 Task: Add Earth's Best Organic Fruit Yogurt Smoothie Strawberry Banana Pouch to the cart.
Action: Mouse moved to (227, 115)
Screenshot: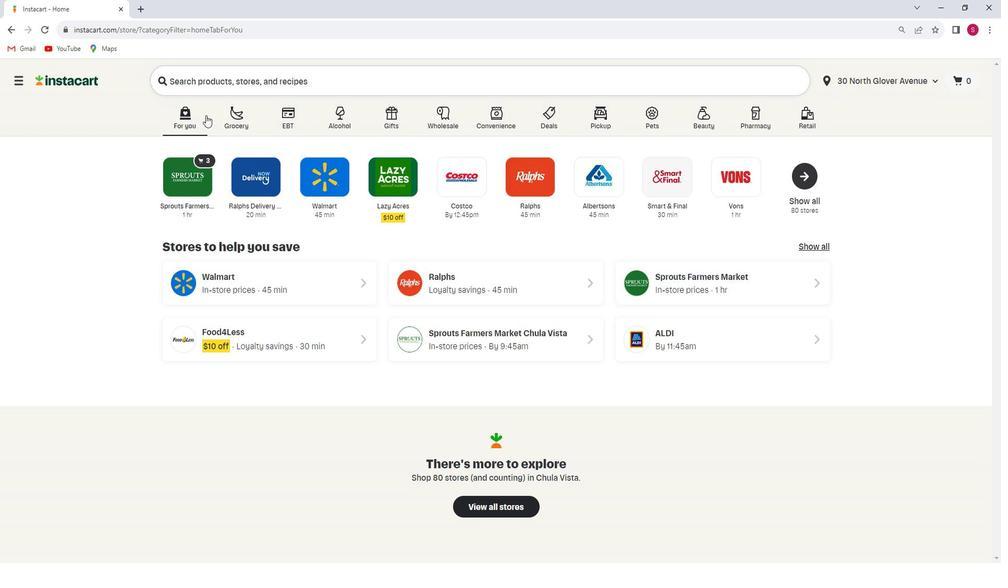 
Action: Mouse pressed left at (227, 115)
Screenshot: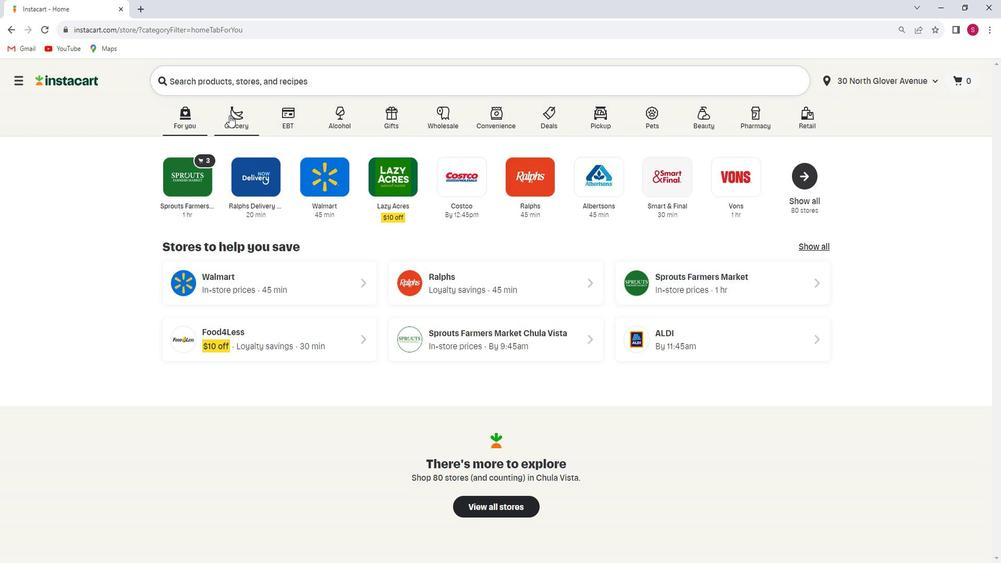 
Action: Mouse moved to (248, 316)
Screenshot: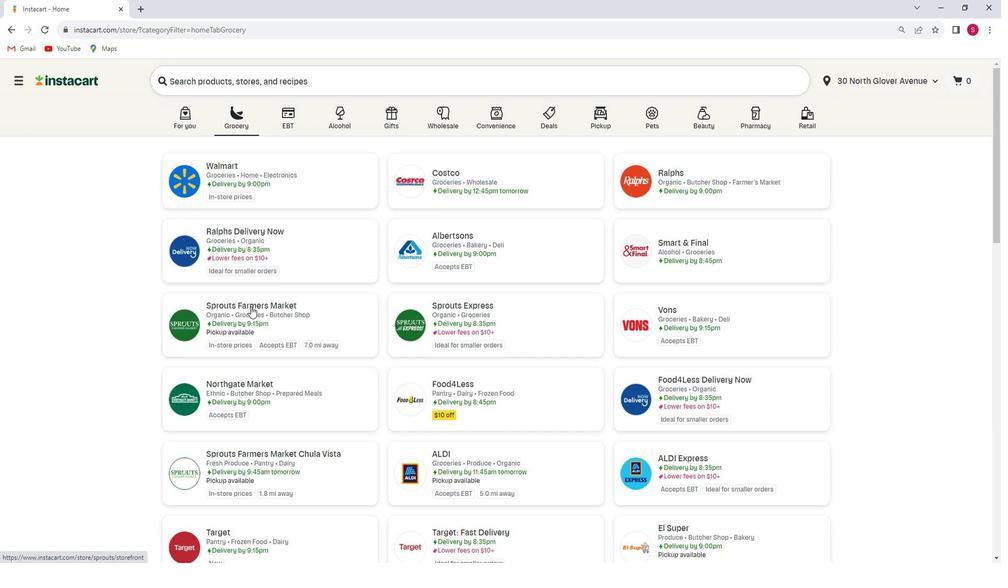 
Action: Mouse pressed left at (248, 316)
Screenshot: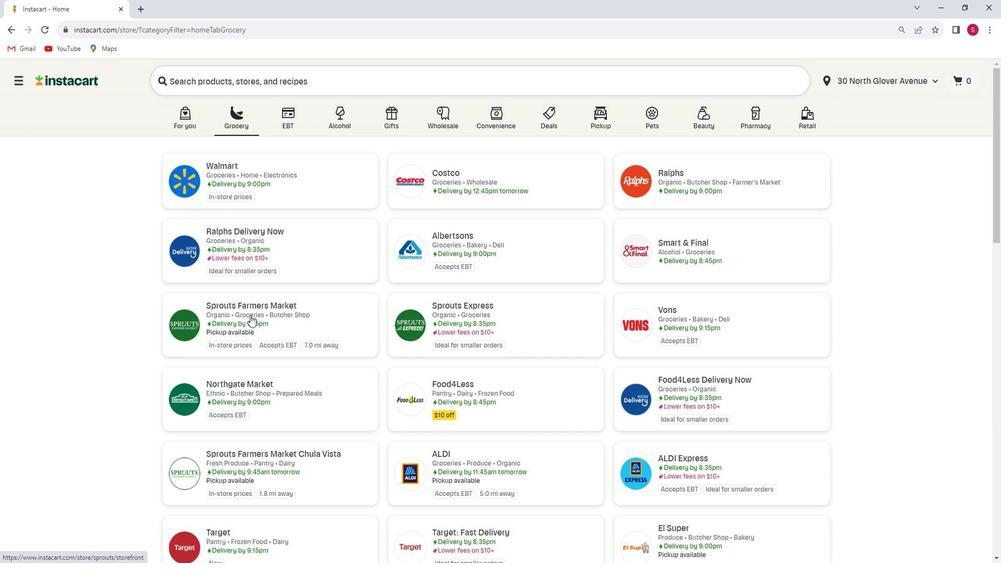
Action: Mouse moved to (38, 405)
Screenshot: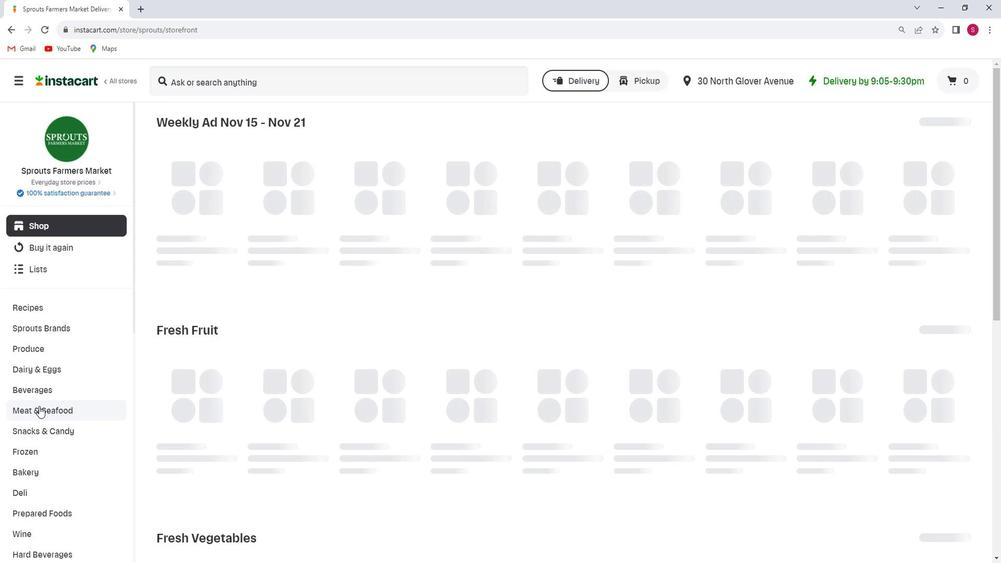 
Action: Mouse scrolled (38, 405) with delta (0, 0)
Screenshot: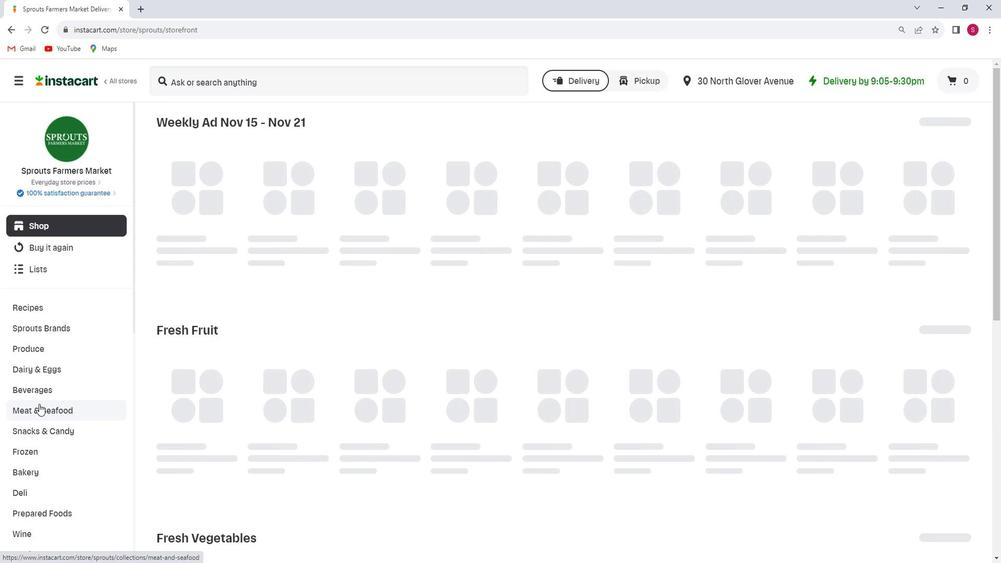 
Action: Mouse scrolled (38, 405) with delta (0, 0)
Screenshot: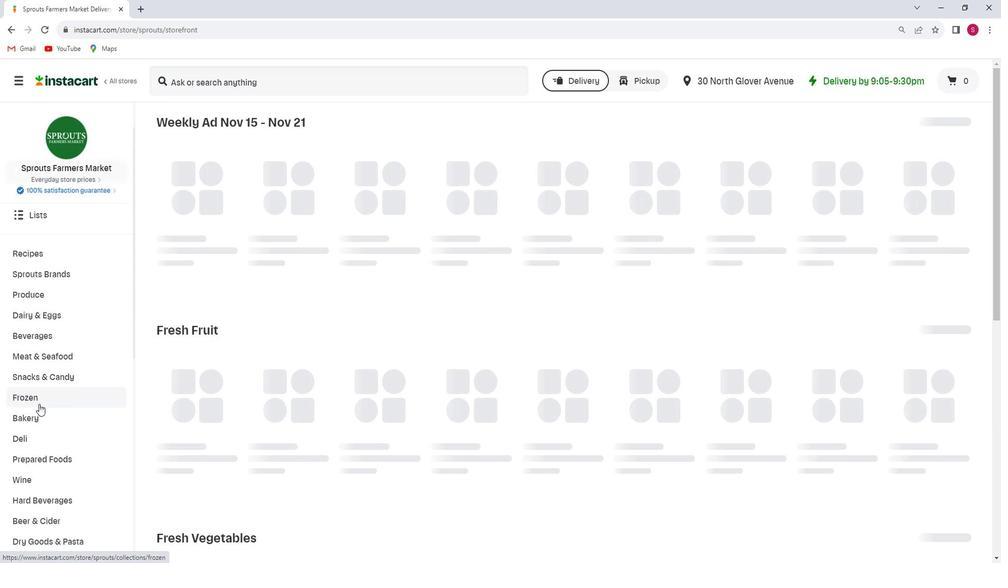 
Action: Mouse scrolled (38, 405) with delta (0, 0)
Screenshot: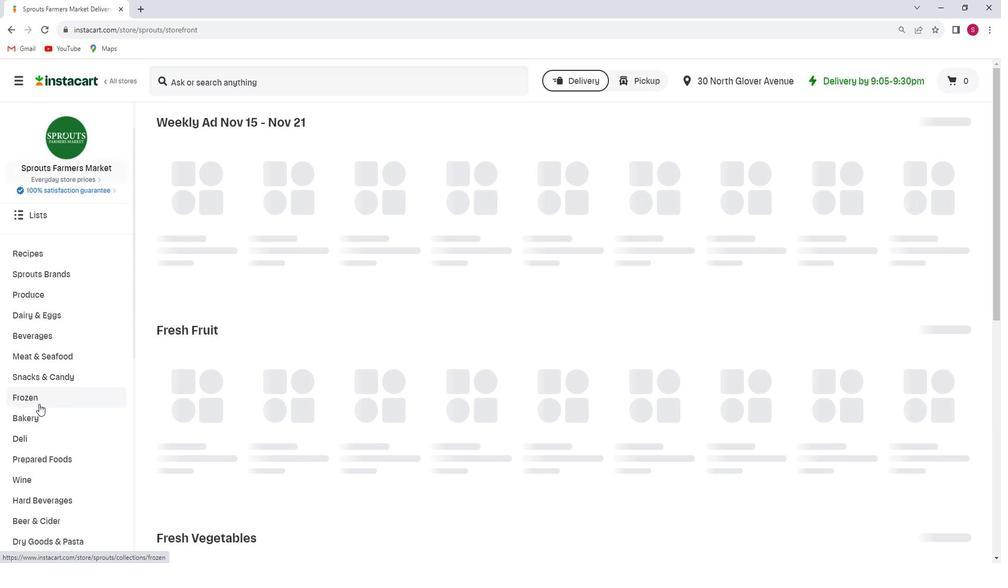 
Action: Mouse scrolled (38, 405) with delta (0, 0)
Screenshot: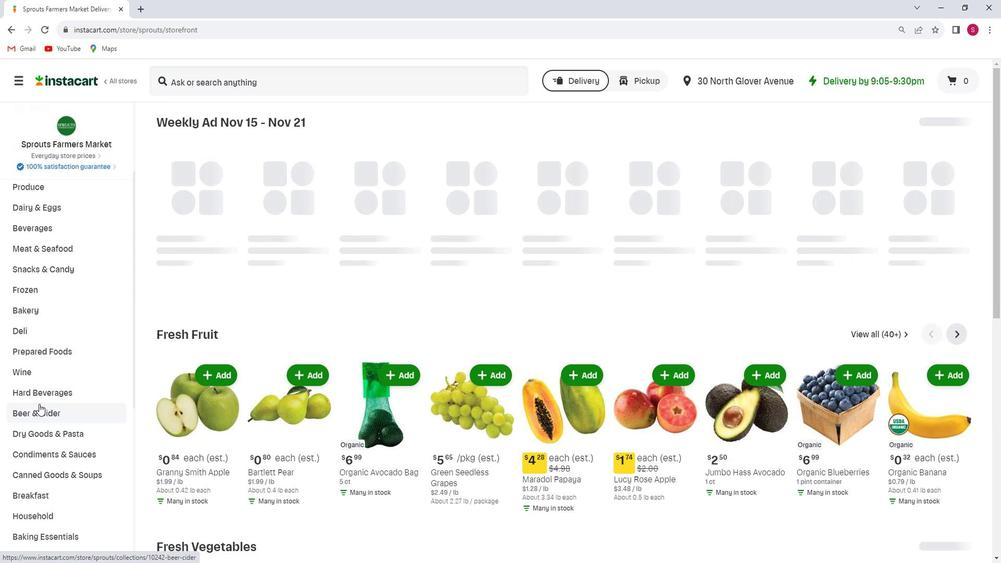 
Action: Mouse scrolled (38, 405) with delta (0, 0)
Screenshot: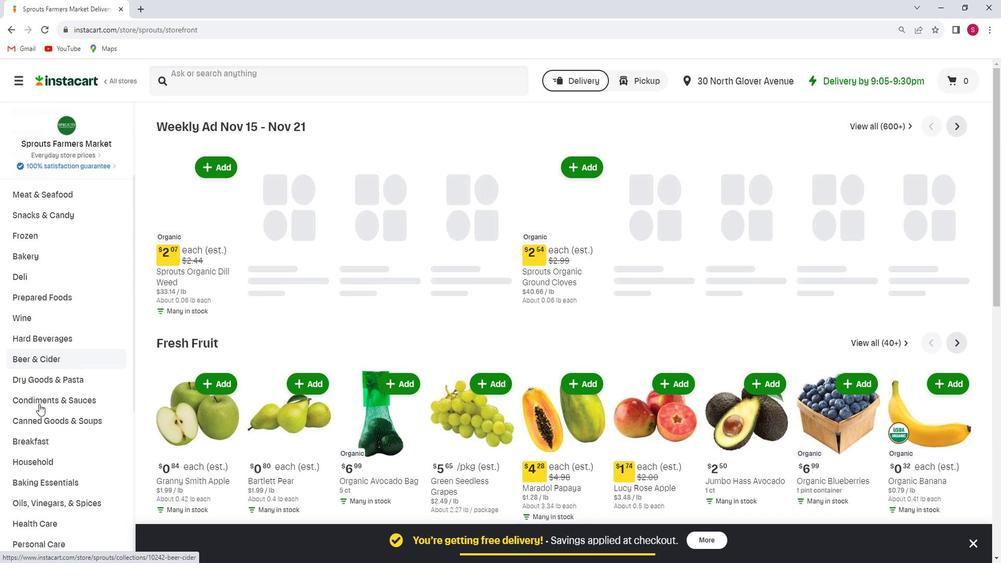 
Action: Mouse scrolled (38, 405) with delta (0, 0)
Screenshot: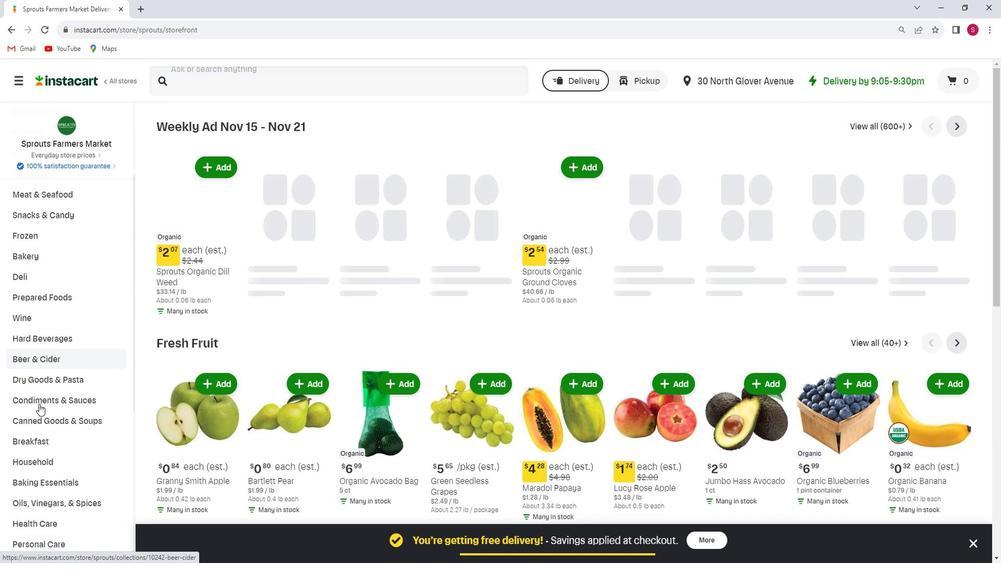 
Action: Mouse scrolled (38, 405) with delta (0, 0)
Screenshot: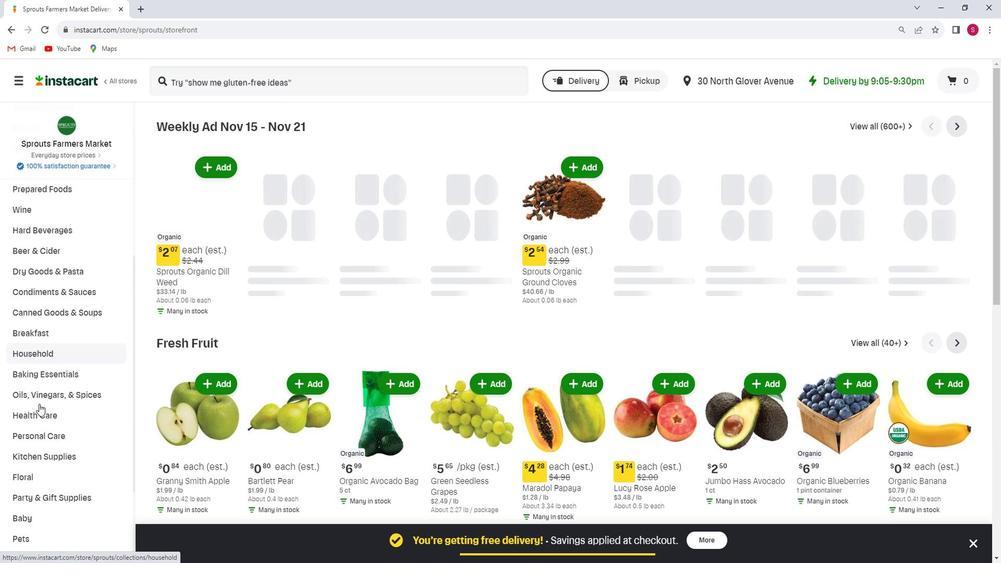
Action: Mouse scrolled (38, 405) with delta (0, 0)
Screenshot: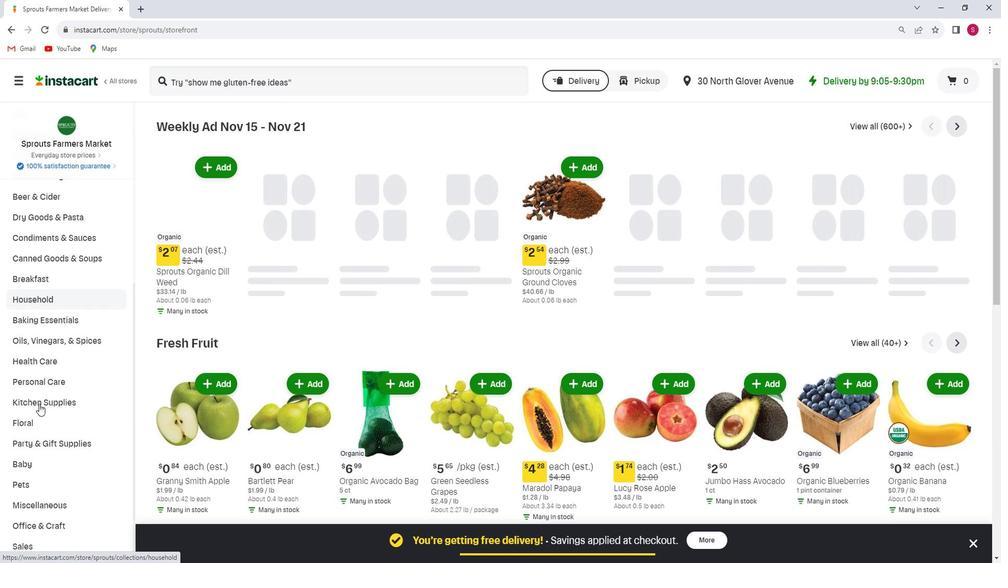 
Action: Mouse pressed left at (38, 405)
Screenshot: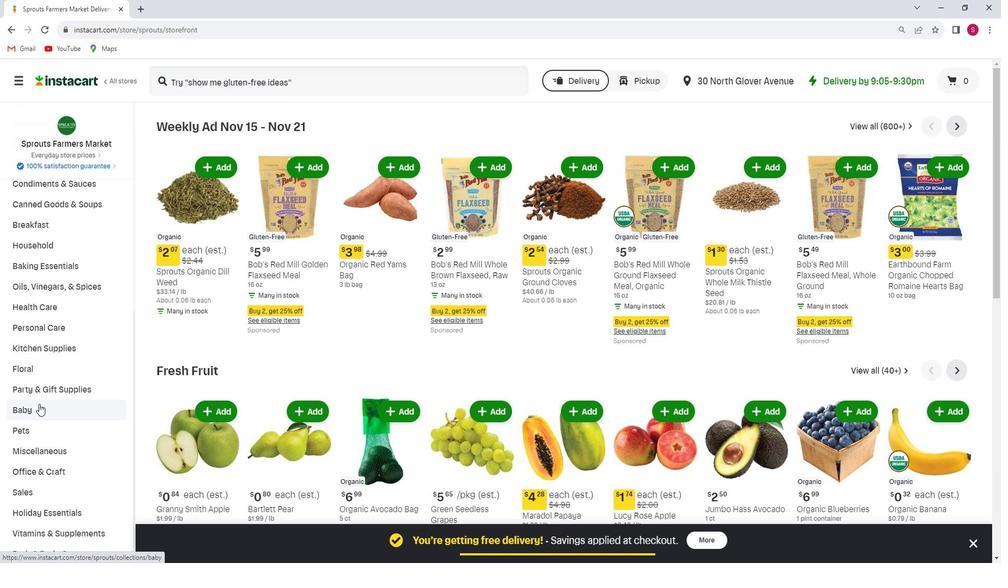 
Action: Mouse moved to (58, 490)
Screenshot: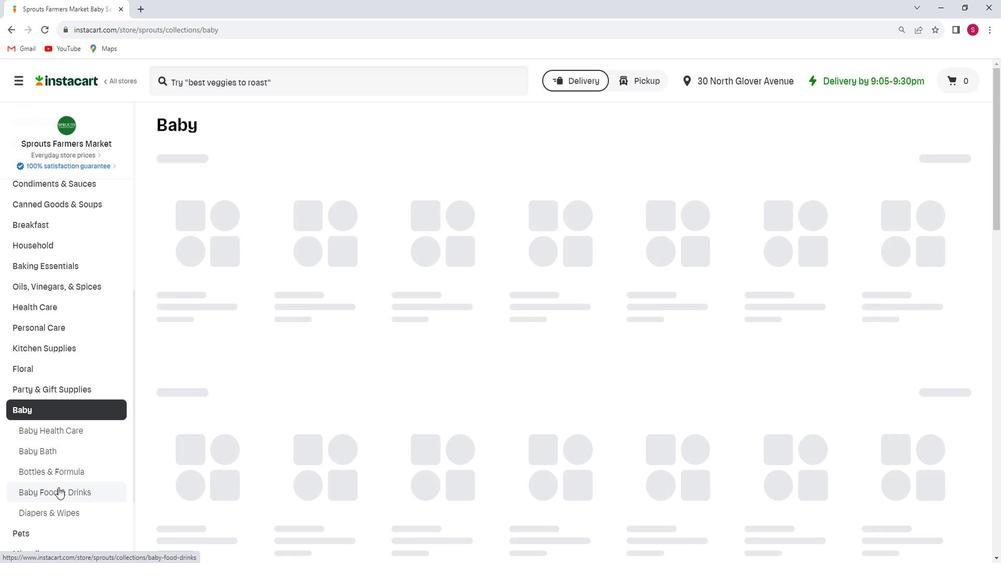 
Action: Mouse pressed left at (58, 490)
Screenshot: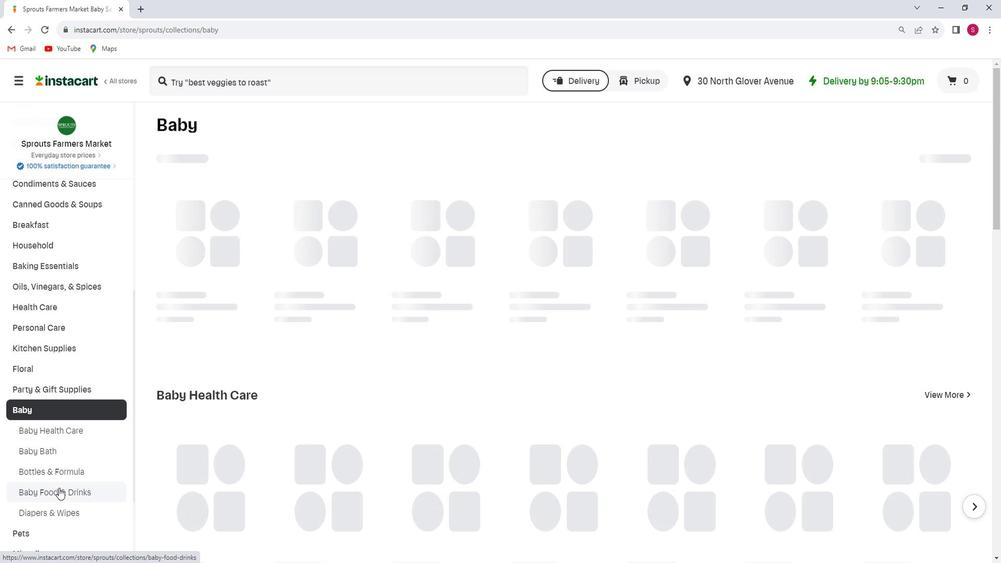 
Action: Mouse moved to (223, 79)
Screenshot: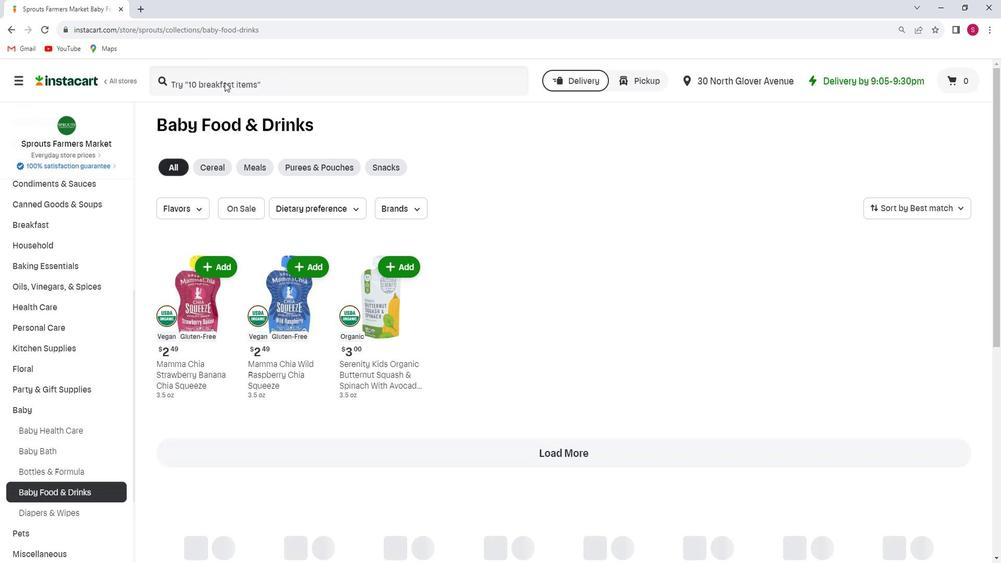 
Action: Mouse pressed left at (223, 79)
Screenshot: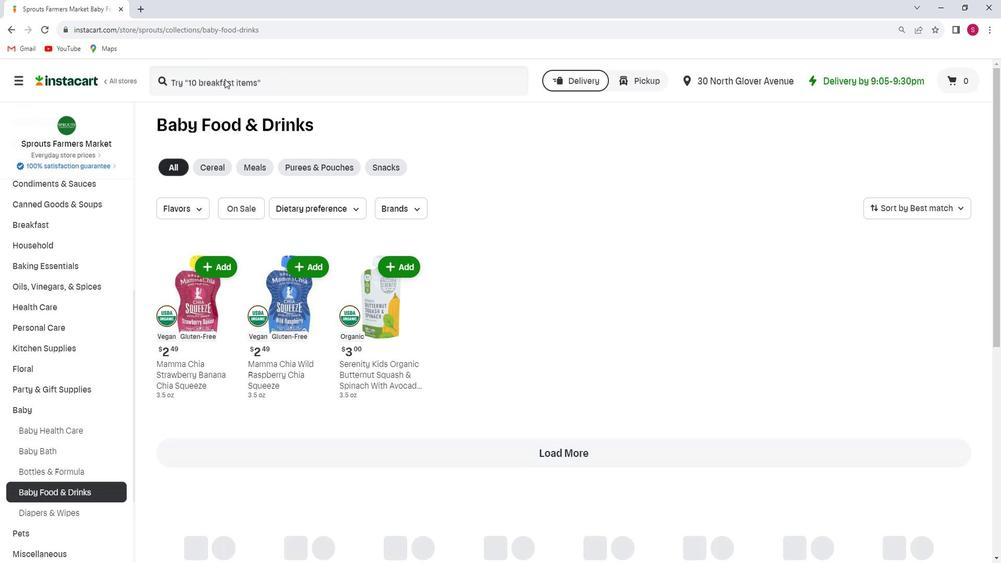 
Action: Key pressed <Key.shift>Earth's<Key.space><Key.shift_r><Key.shift_r><Key.shift_r>Best<Key.space><Key.shift_r>Organic<Key.space><Key.shift>Fruit<Key.space><Key.shift_r><Key.shift_r><Key.shift_r><Key.shift_r><Key.shift_r><Key.shift_r><Key.shift_r><Key.shift_r><Key.shift_r><Key.shift_r><Key.shift_r><Key.shift_r><Key.shift_r>Yogr<Key.backspace>urt<Key.space><Key.shift>Smoothie<Key.space><Key.shift>Straw<Key.space><Key.backspace>berry<Key.space><Key.shift_r><Key.shift_r><Key.shift_r><Key.shift_r><Key.shift_r><Key.shift_r><Key.shift_r><Key.shift_r><Key.shift_r><Key.shift_r><Key.shift_r><Key.shift_r><Key.shift_r><Key.shift_r><Key.shift_r><Key.shift_r>Banana<Key.space><Key.shift_r>Pouch<Key.enter>
Screenshot: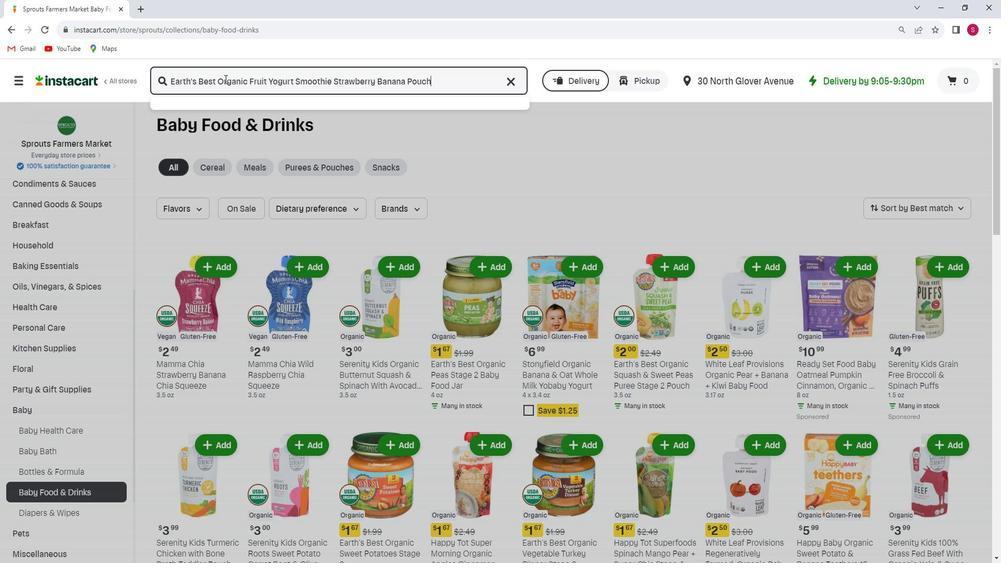 
Action: Mouse moved to (391, 182)
Screenshot: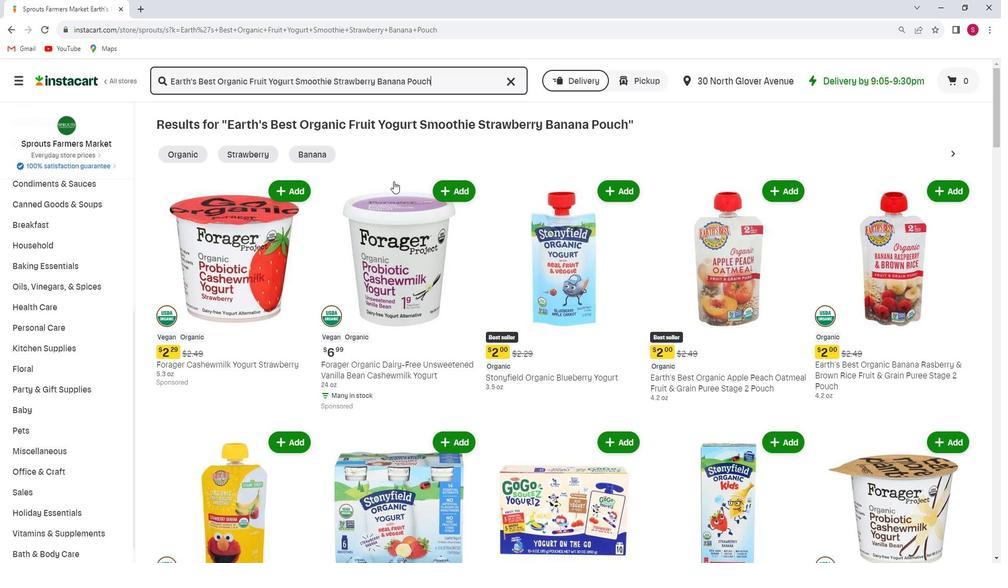 
Action: Mouse scrolled (391, 181) with delta (0, 0)
Screenshot: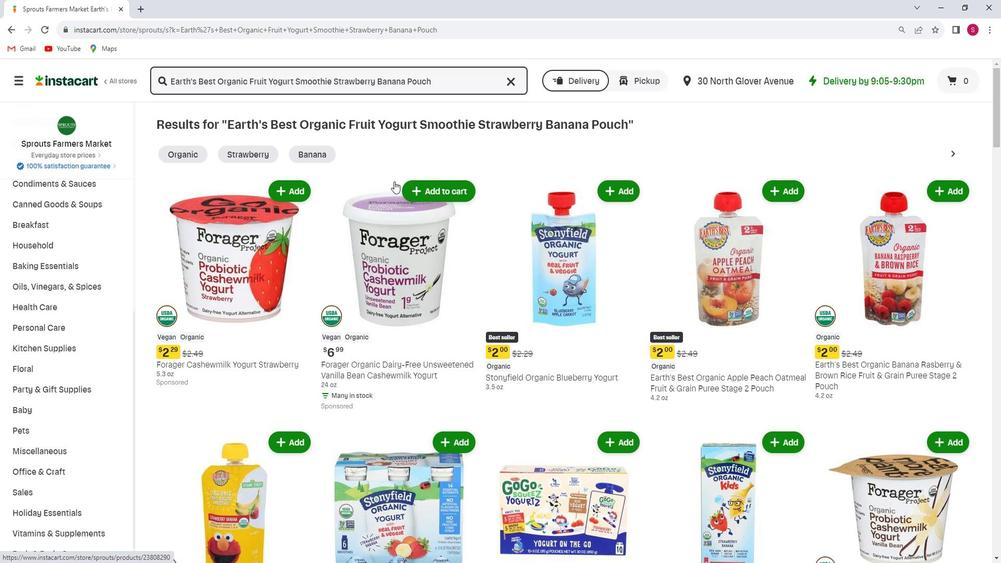 
Action: Mouse moved to (418, 186)
Screenshot: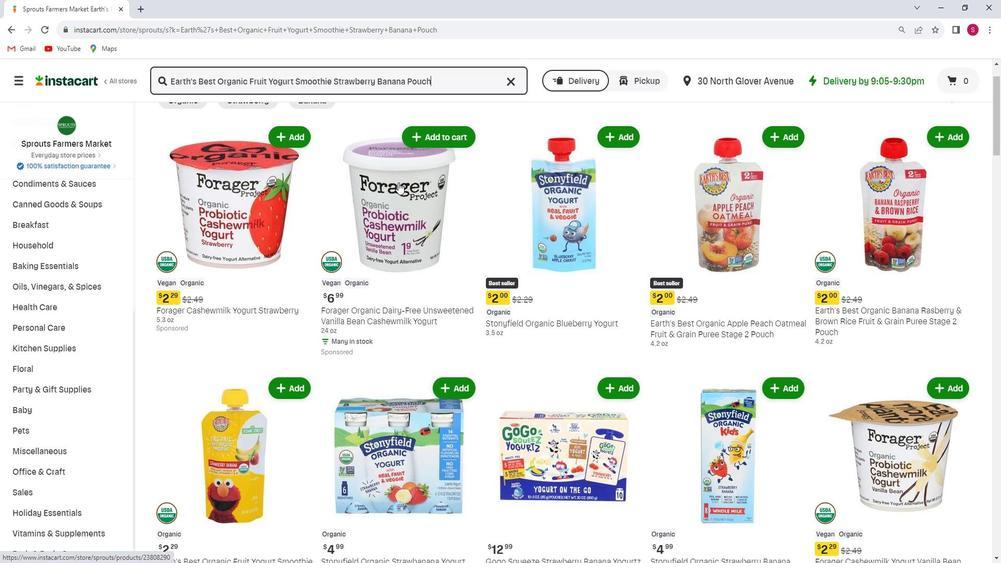 
Action: Mouse scrolled (418, 186) with delta (0, 0)
Screenshot: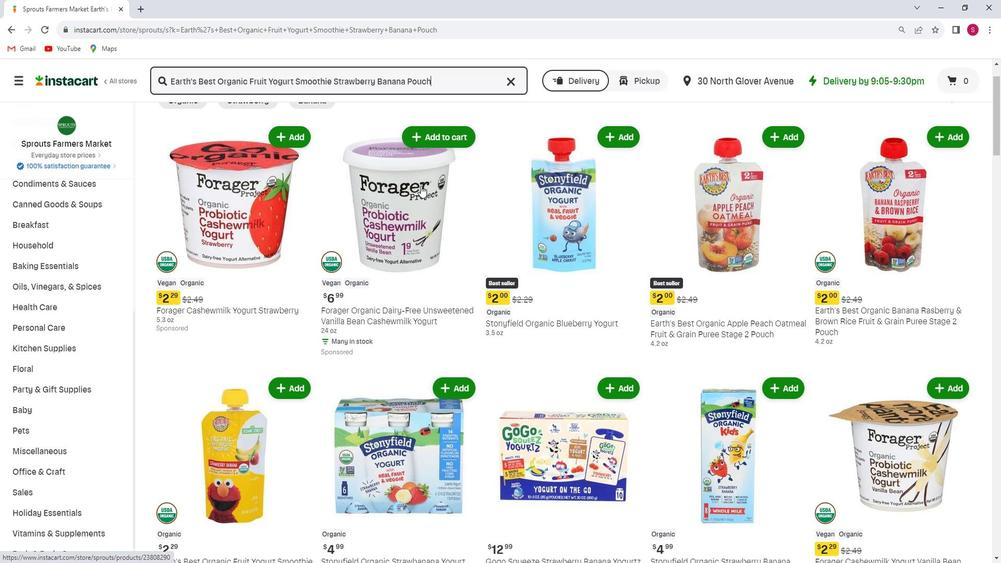 
Action: Mouse scrolled (418, 186) with delta (0, 0)
Screenshot: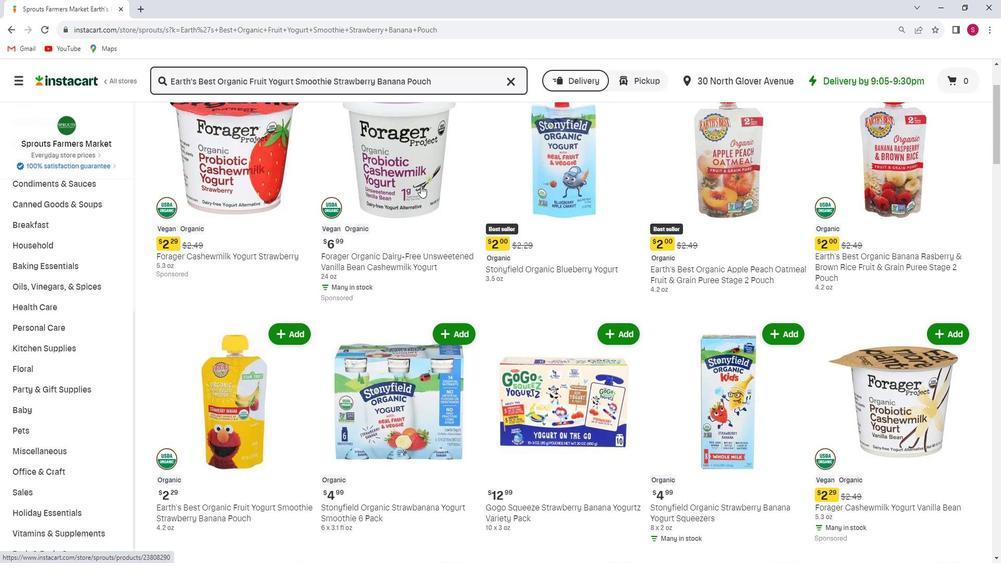 
Action: Mouse scrolled (418, 186) with delta (0, 0)
Screenshot: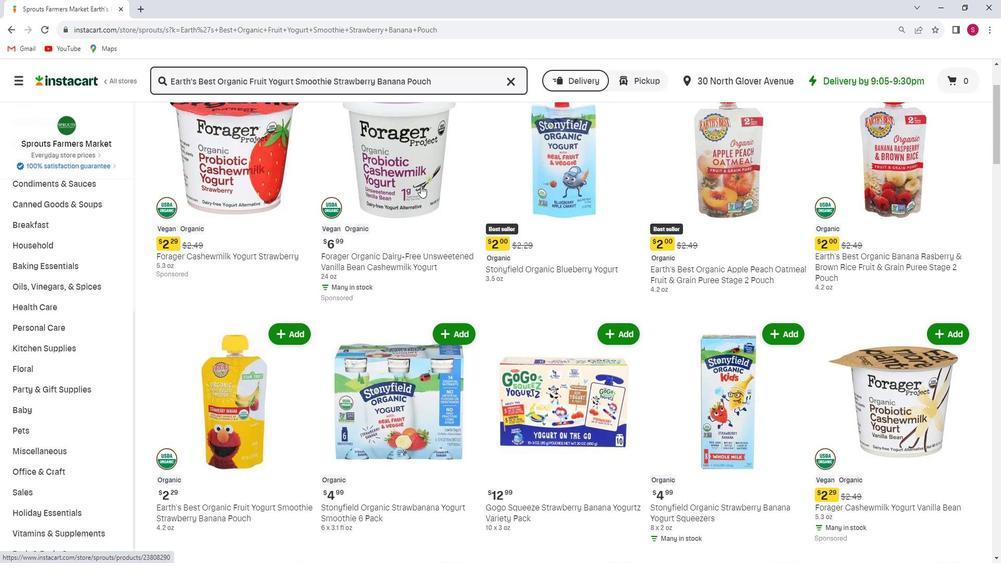 
Action: Mouse scrolled (418, 186) with delta (0, 0)
Screenshot: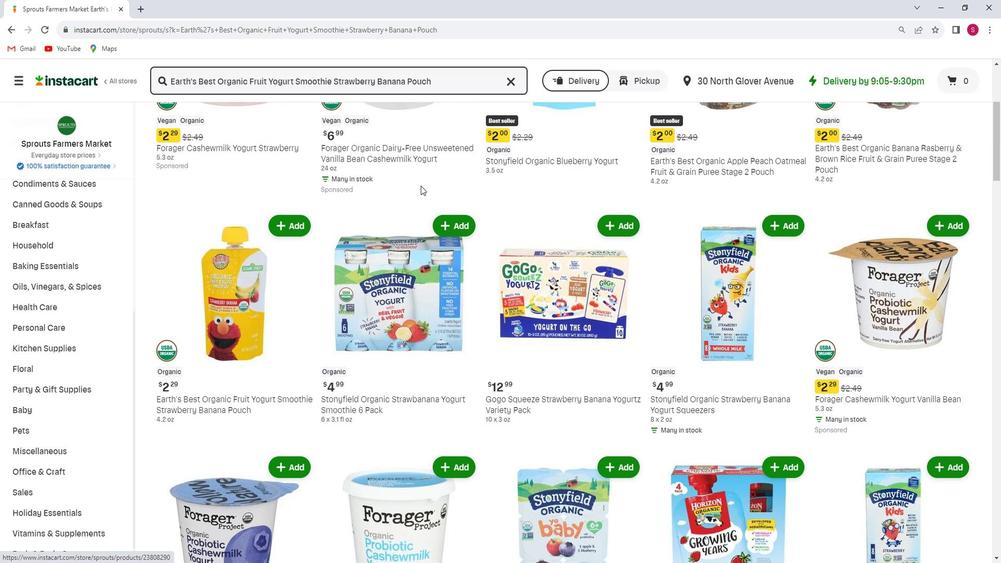 
Action: Mouse moved to (392, 198)
Screenshot: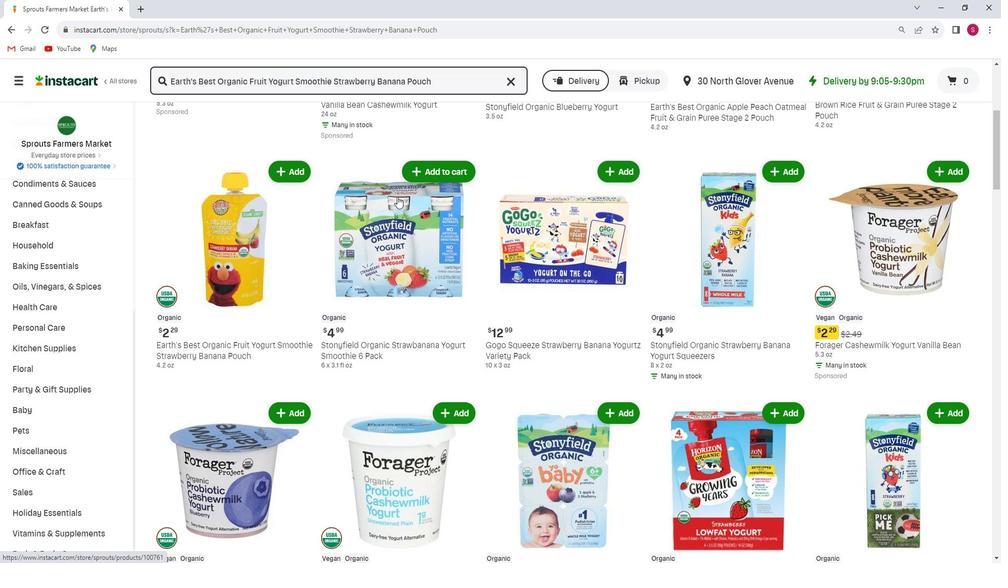 
Action: Mouse scrolled (392, 197) with delta (0, -1)
Screenshot: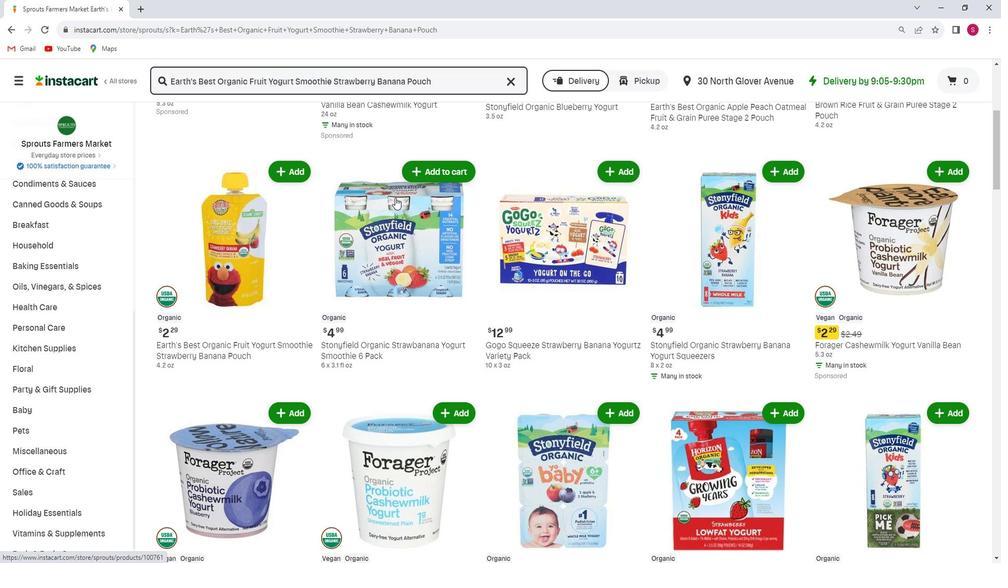 
Action: Mouse moved to (291, 119)
Screenshot: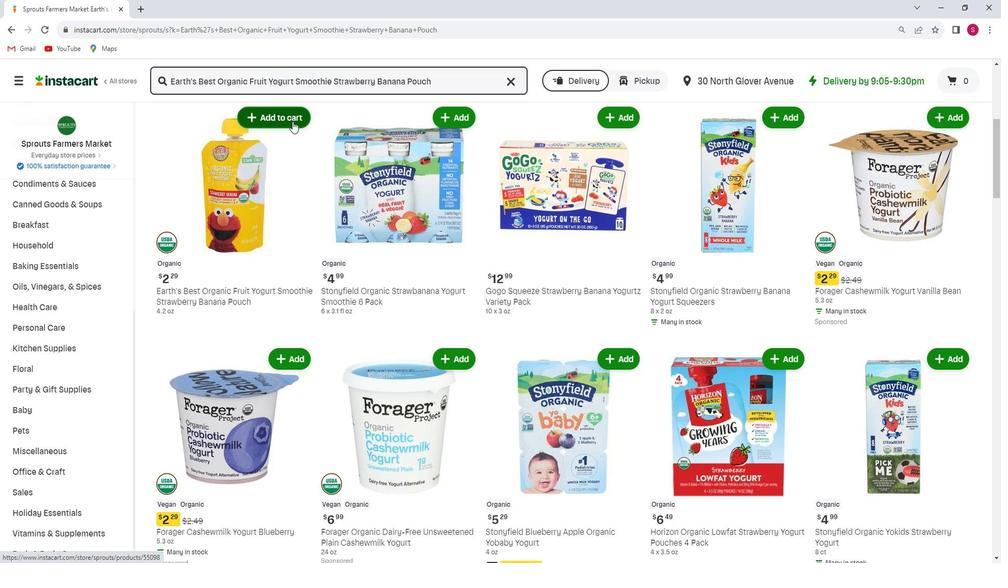 
Action: Mouse pressed left at (291, 119)
Screenshot: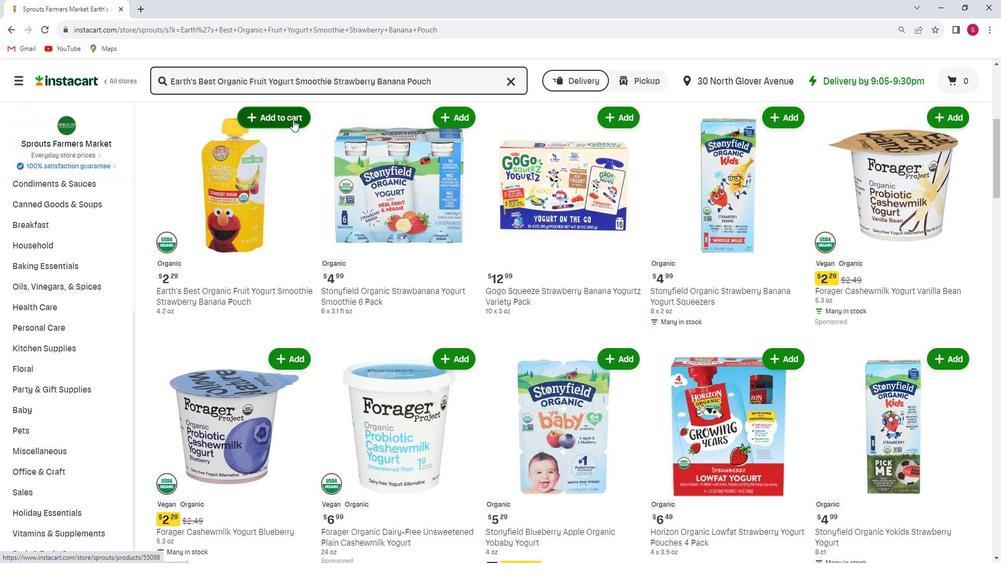 
